 Task: Create in the project VestaTech in Backlog an issue 'Integrate a new gamification feature into an existing mobile application to increase user engagement and motivation', assign it to team member softage.3@softage.net and change the status to IN PROGRESS.
Action: Mouse moved to (75, 212)
Screenshot: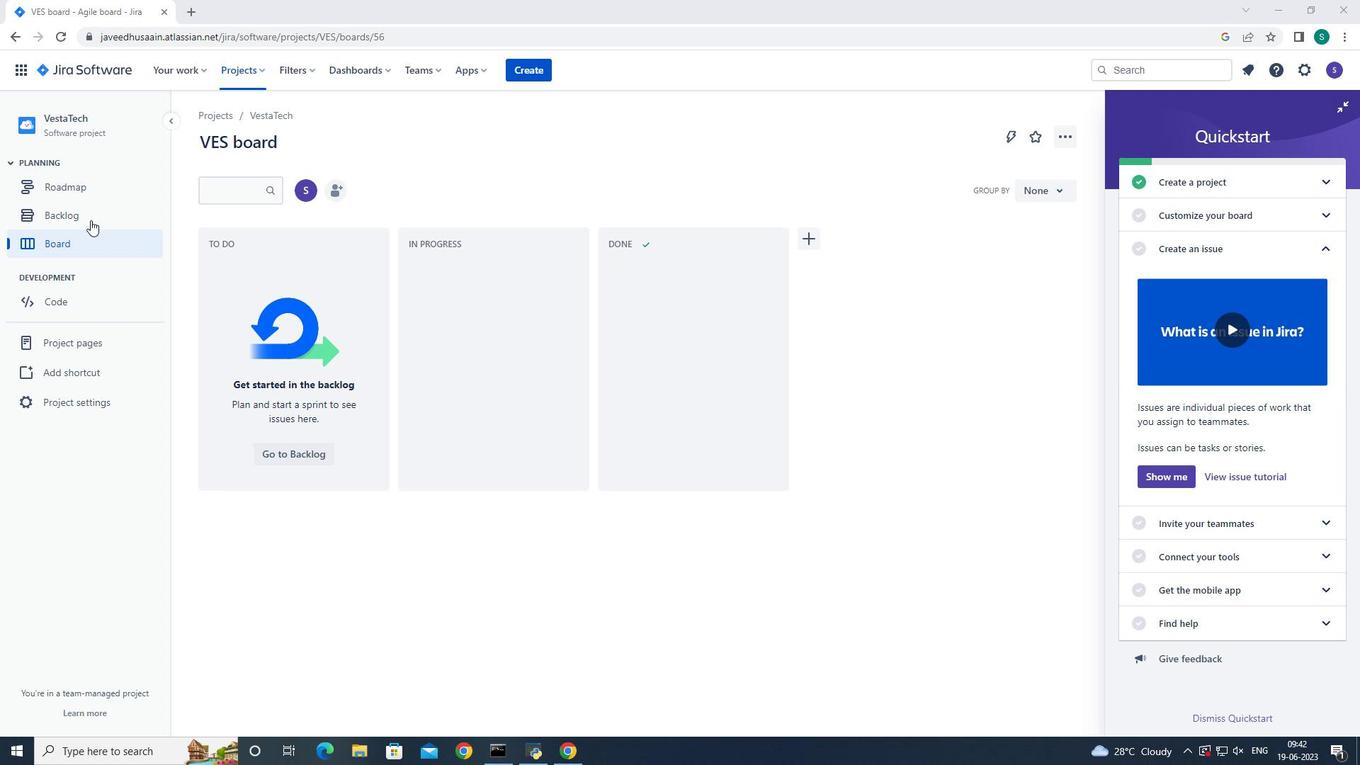 
Action: Mouse pressed left at (75, 212)
Screenshot: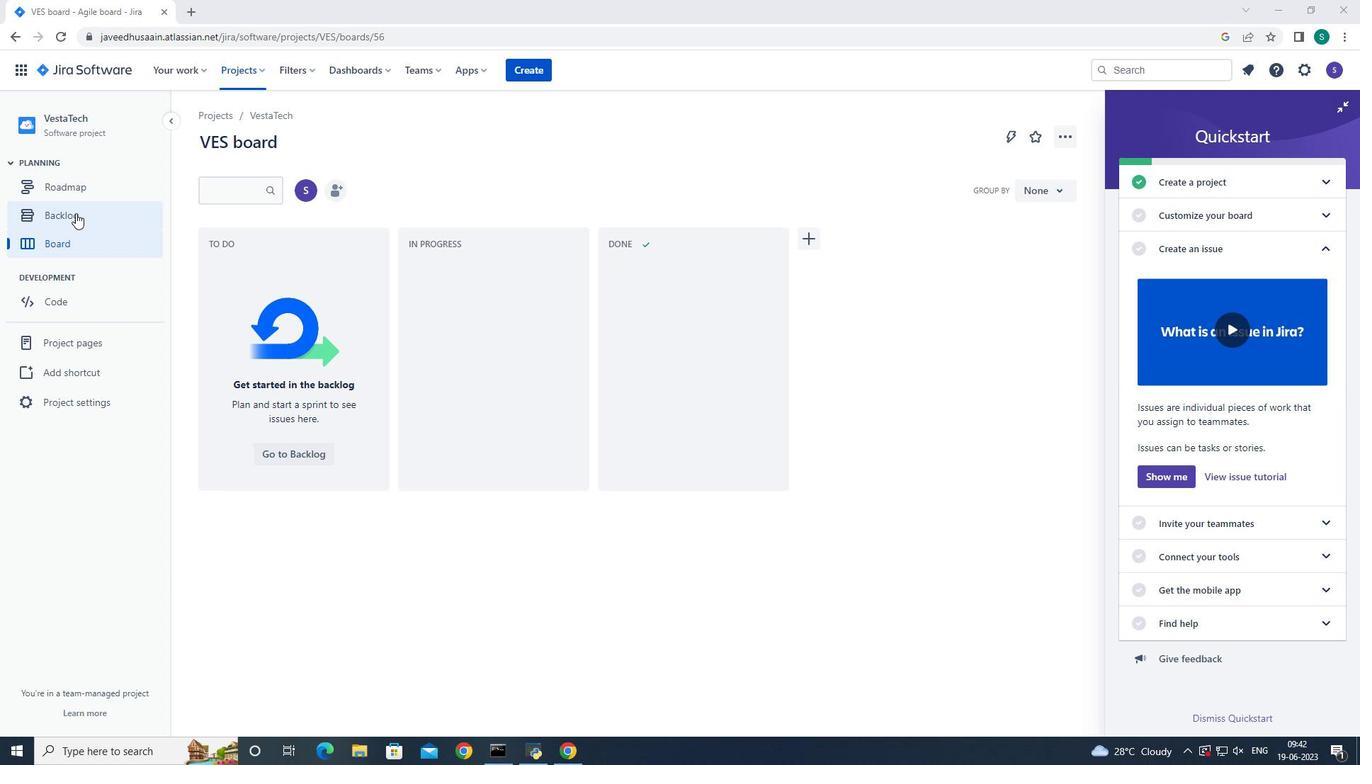 
Action: Mouse moved to (279, 281)
Screenshot: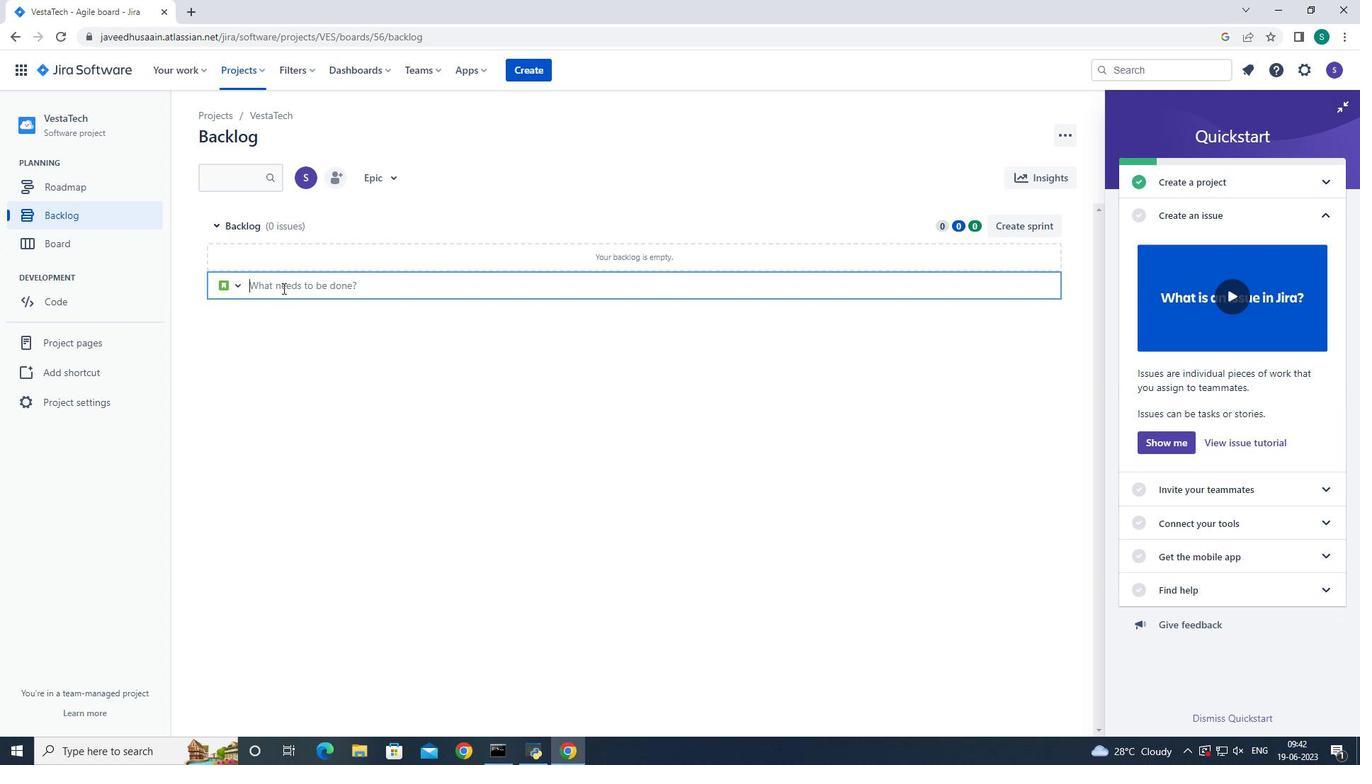 
Action: Mouse pressed left at (279, 281)
Screenshot: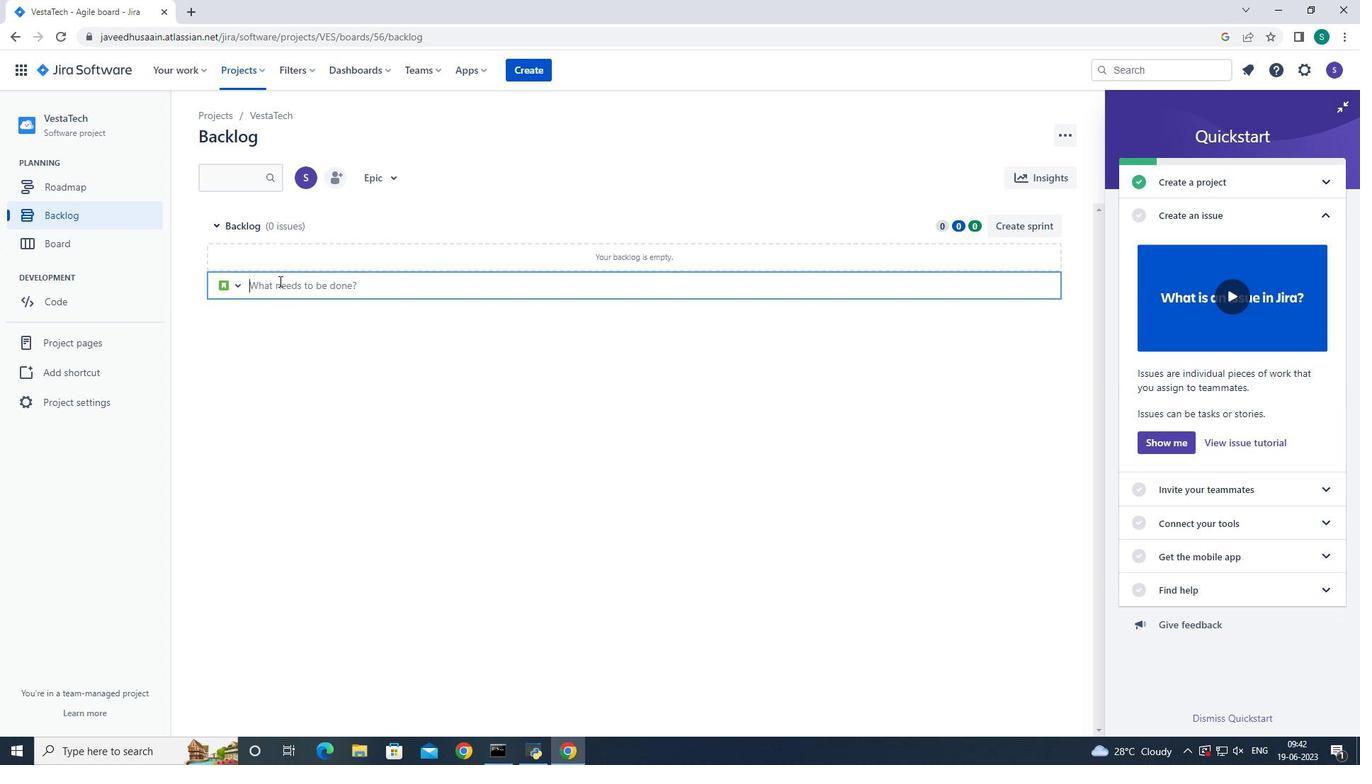 
Action: Key pressed <Key.shift>Integrate<Key.space>a<Key.space>new<Key.space>gamification<Key.space>feature<Key.space>b<Key.backspace>into<Key.space>an<Key.space>existing<Key.space>mobile<Key.space>application<Key.space>to<Key.space>increase<Key.space>user<Key.space>engagement<Key.space>s<Key.backspace>and<Key.space>motivation<Key.enter>
Screenshot: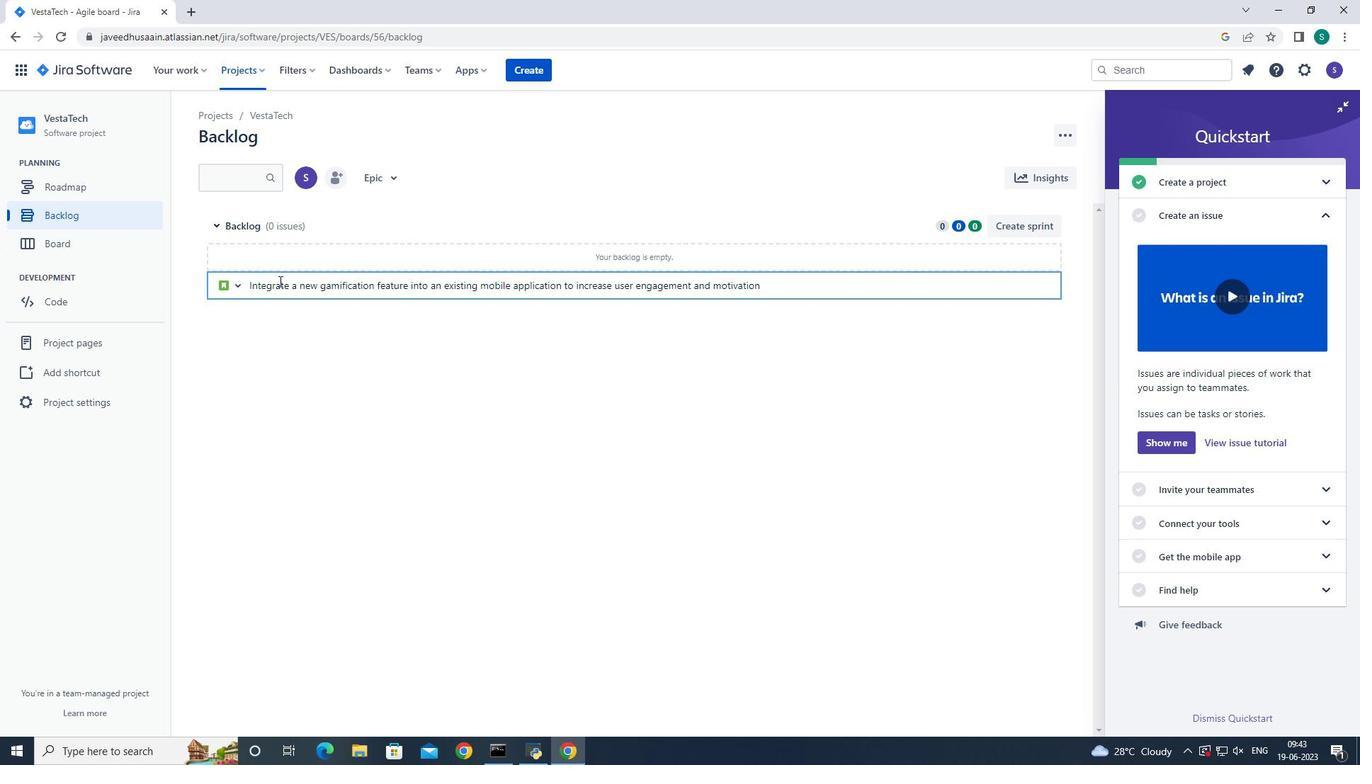 
Action: Mouse moved to (1017, 255)
Screenshot: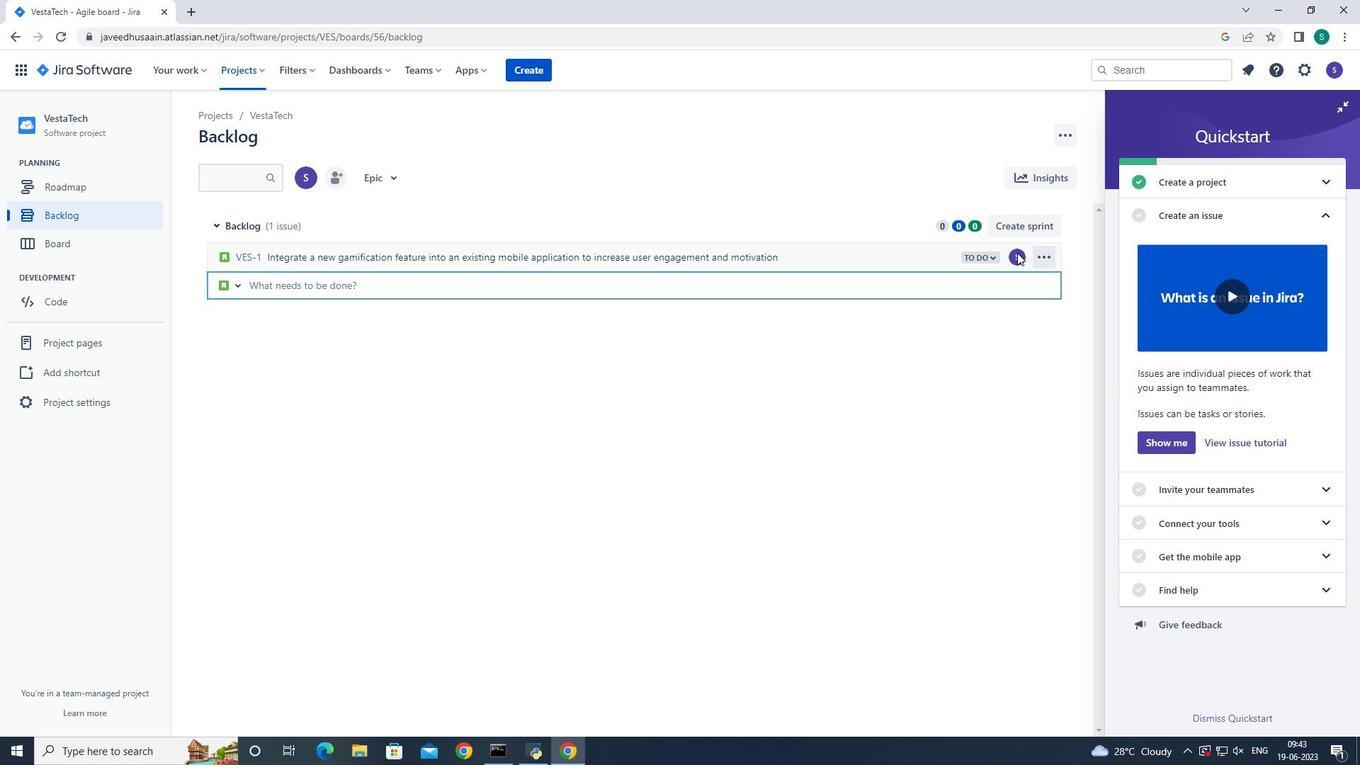 
Action: Mouse pressed left at (1017, 255)
Screenshot: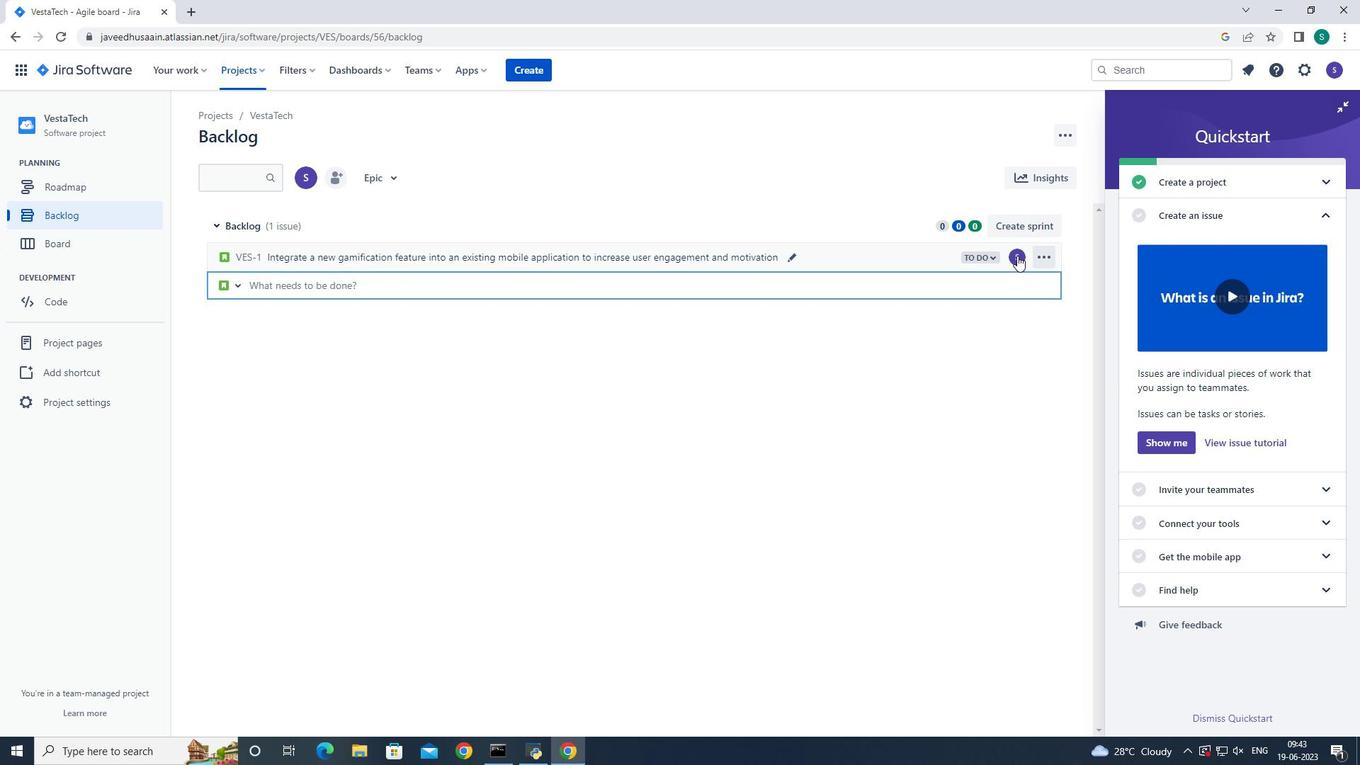 
Action: Mouse moved to (996, 282)
Screenshot: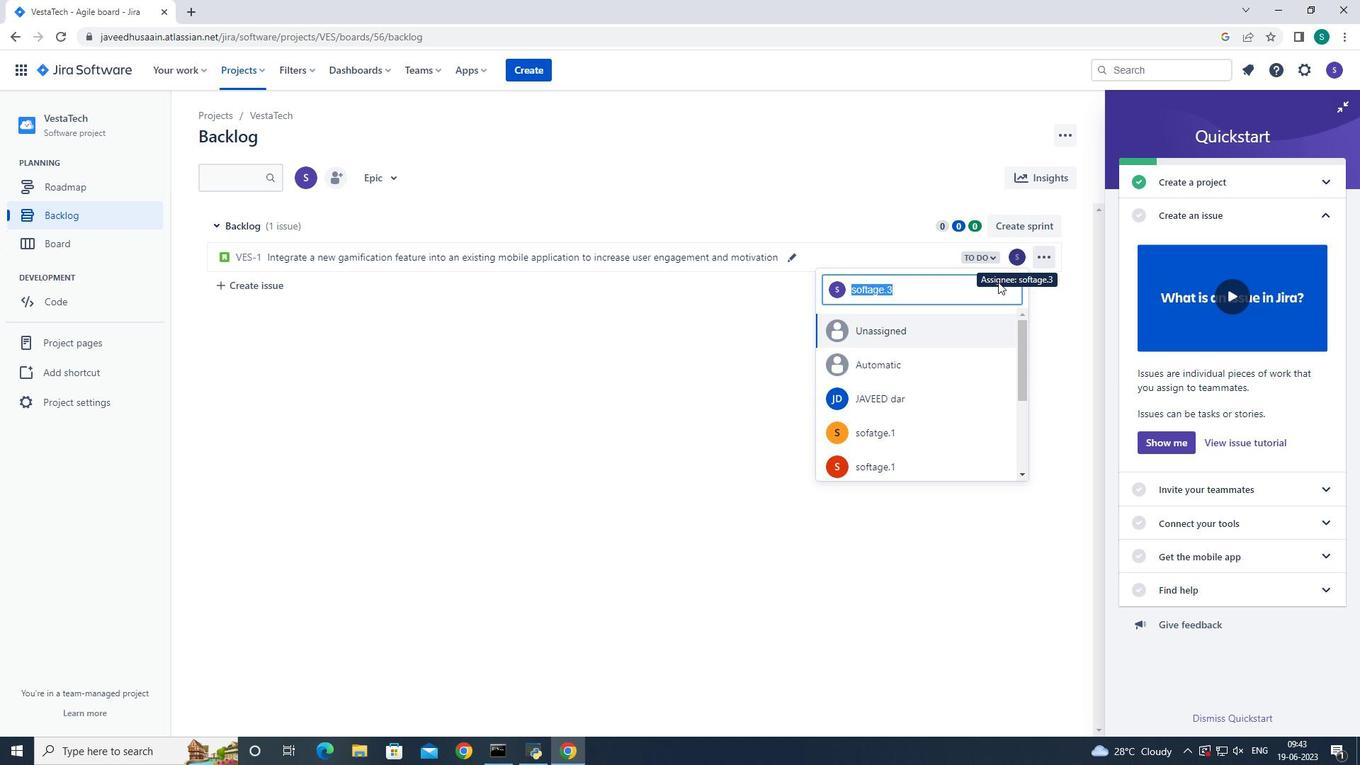 
Action: Key pressed <Key.backspace>softage.3<Key.shift>@softage.net
Screenshot: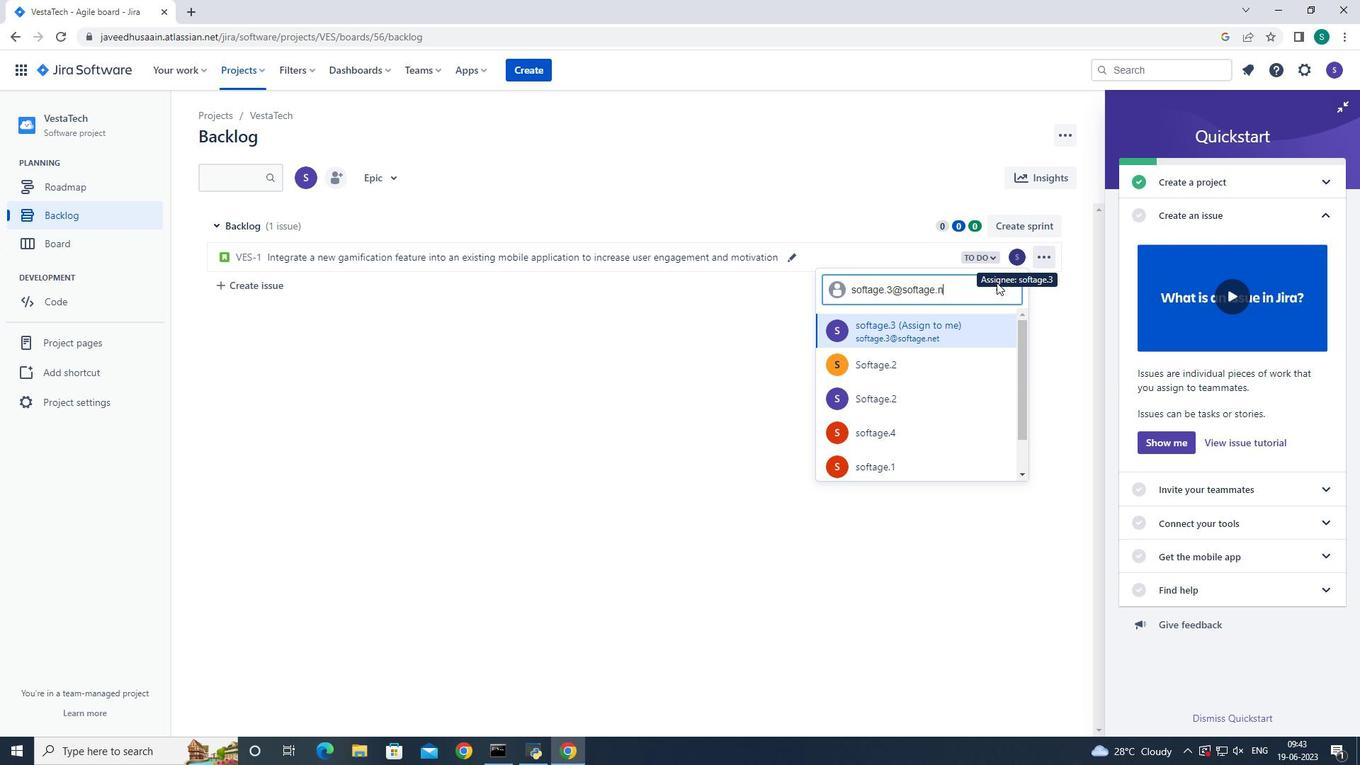 
Action: Mouse moved to (924, 328)
Screenshot: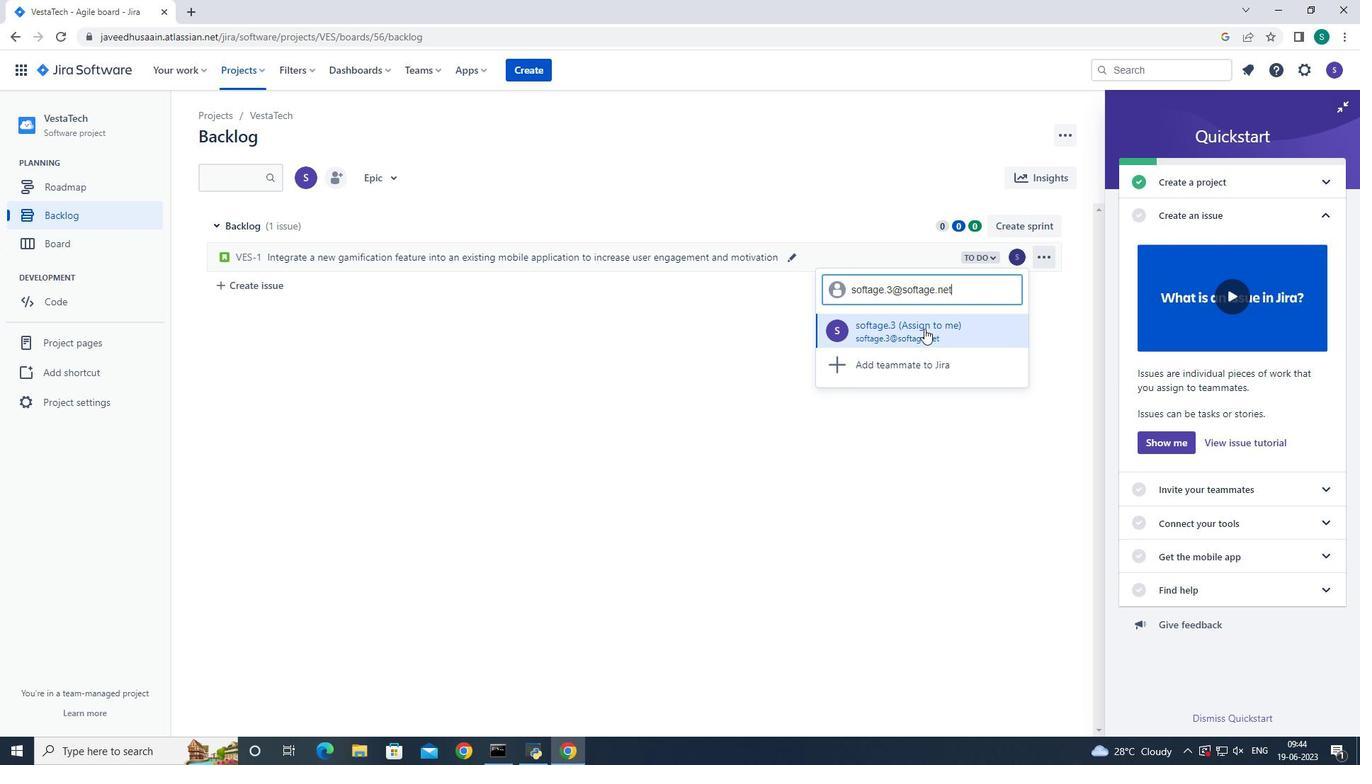 
Action: Mouse pressed left at (924, 328)
Screenshot: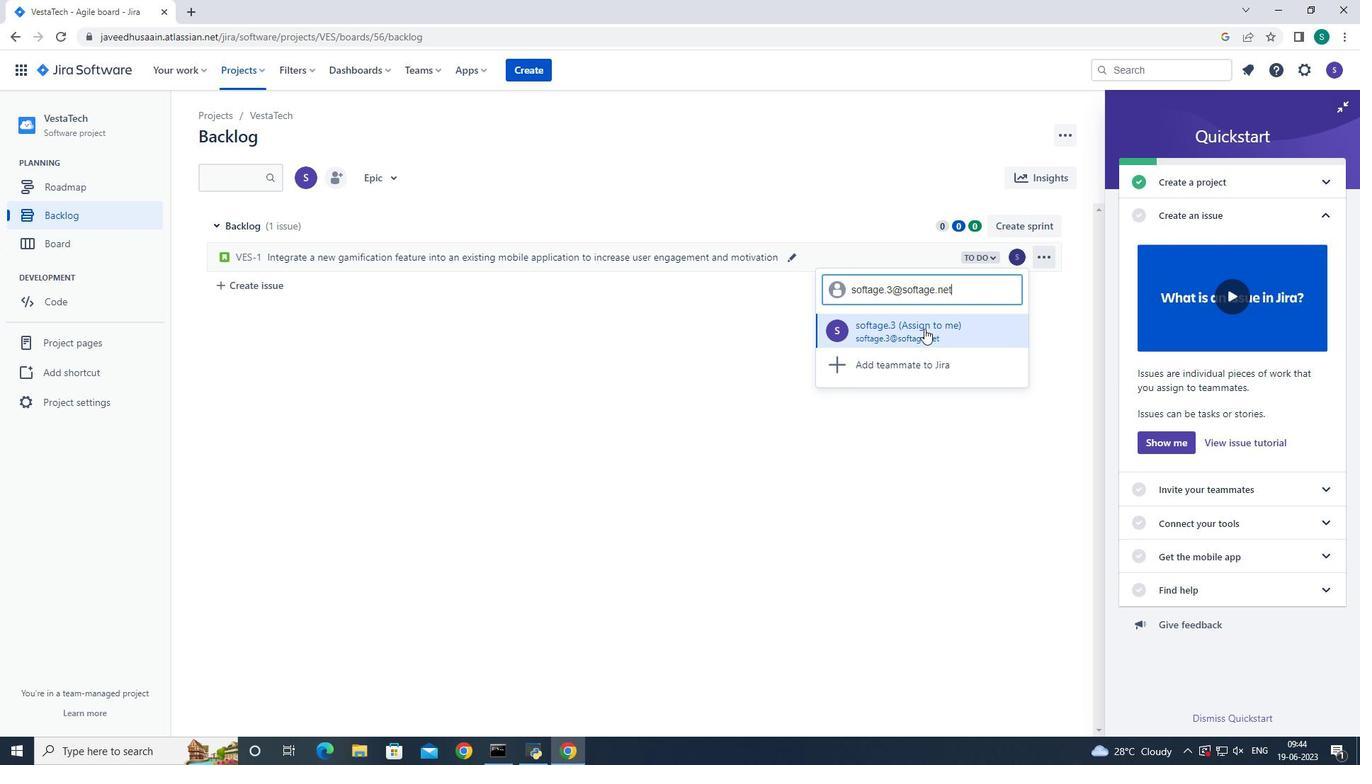 
Action: Mouse moved to (995, 259)
Screenshot: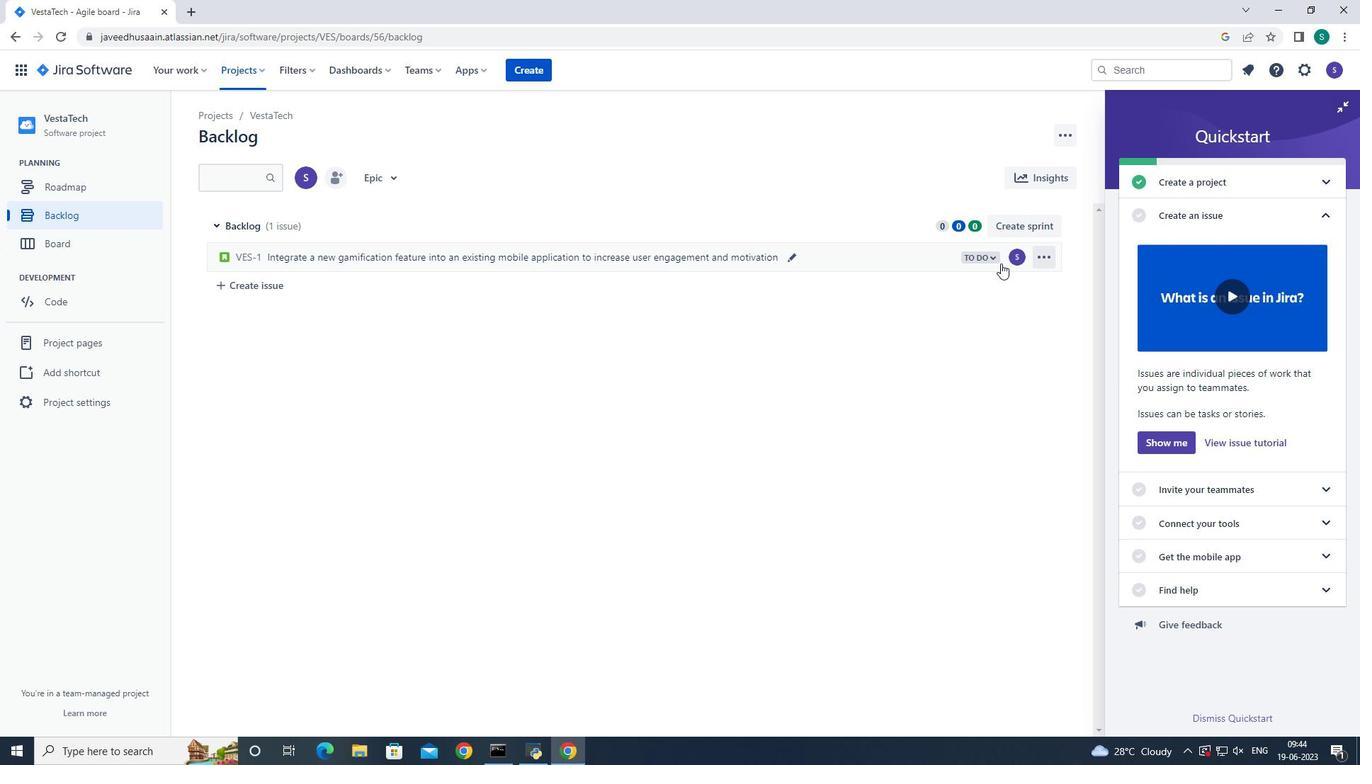 
Action: Mouse pressed left at (995, 259)
Screenshot: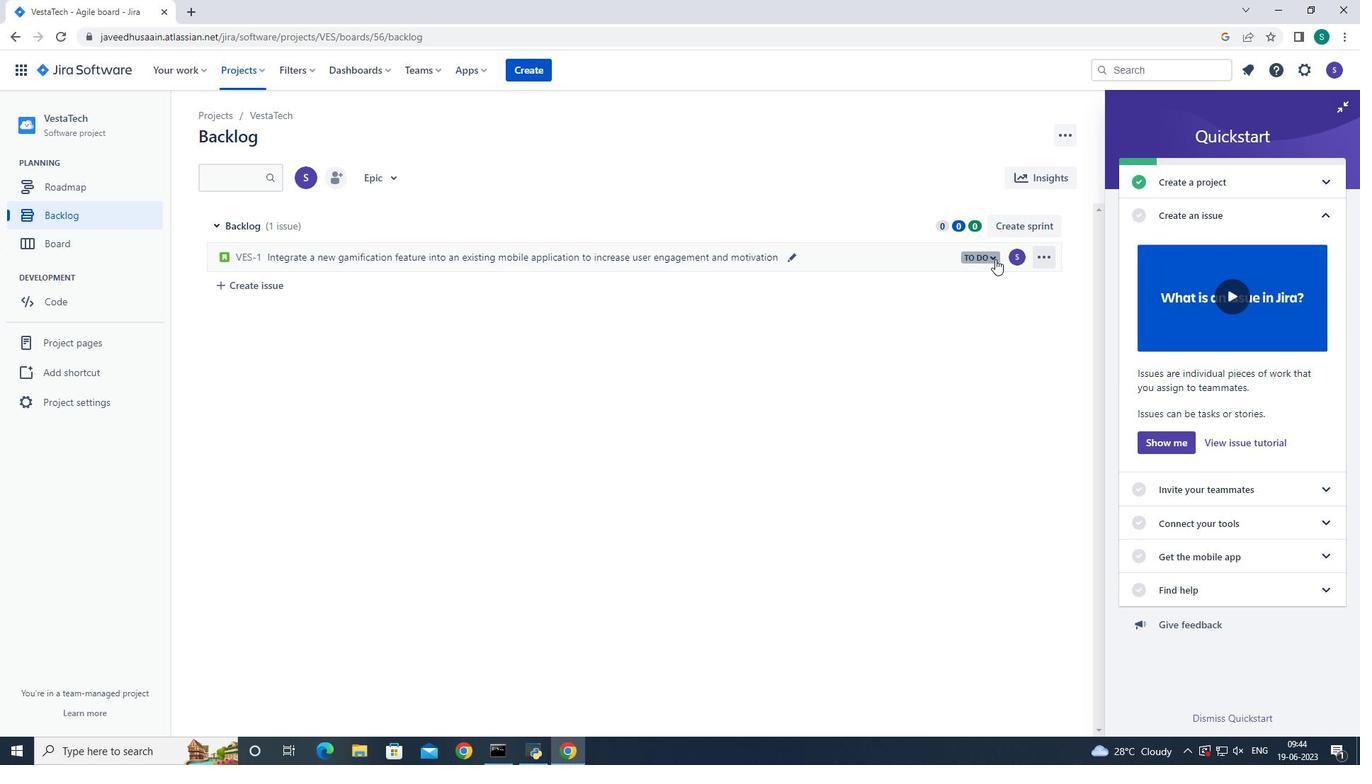 
Action: Mouse moved to (996, 287)
Screenshot: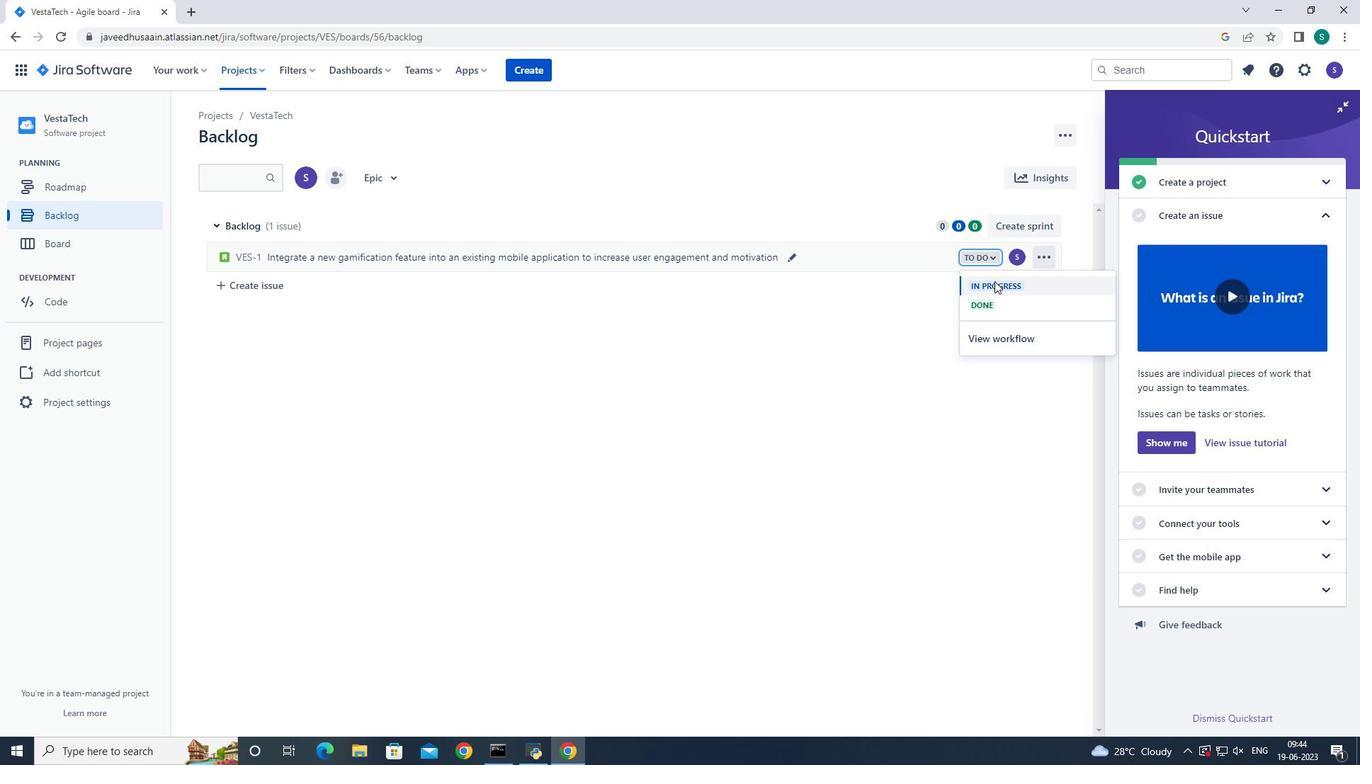 
Action: Mouse pressed left at (996, 287)
Screenshot: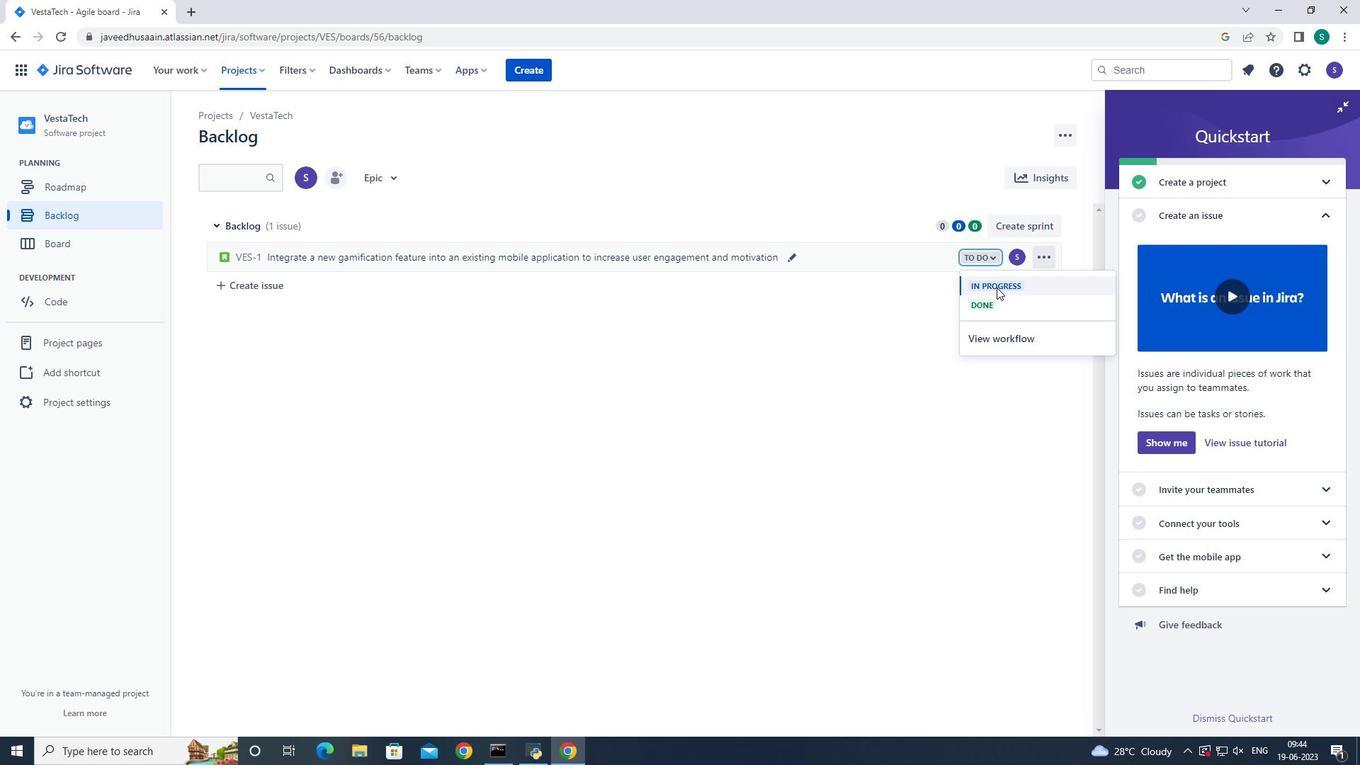 
